 Task: In the  document estimation.epub Select the text and change paragraph spacing to  'Double' Change page orientation to  'Landscape' Add Page color Dark Red
Action: Mouse moved to (267, 329)
Screenshot: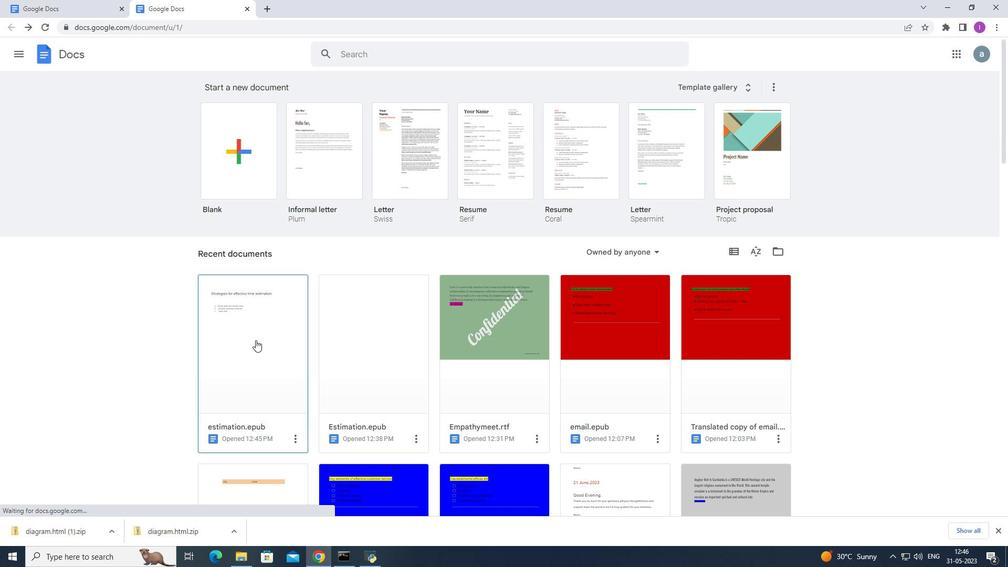 
Action: Mouse pressed left at (267, 329)
Screenshot: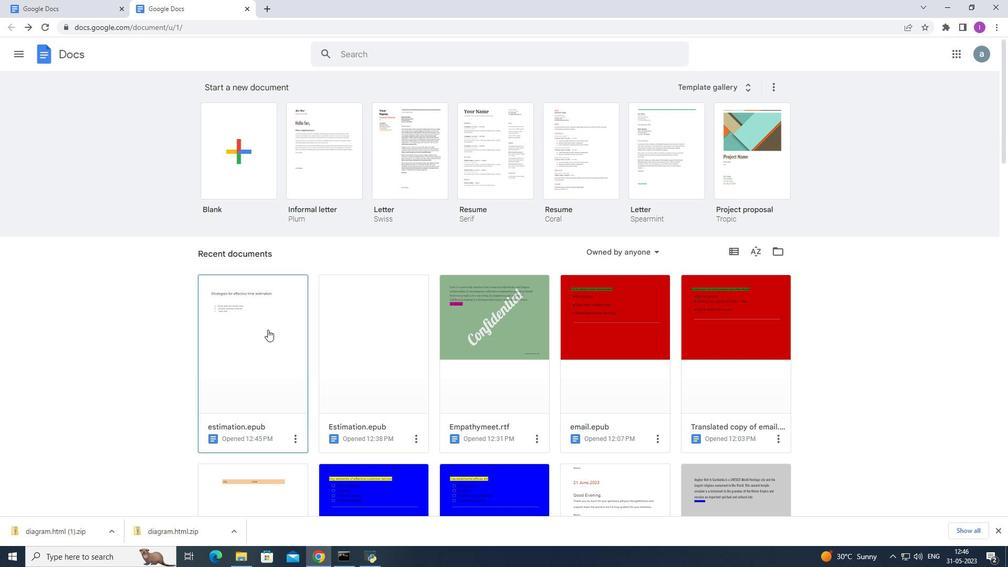 
Action: Mouse moved to (399, 256)
Screenshot: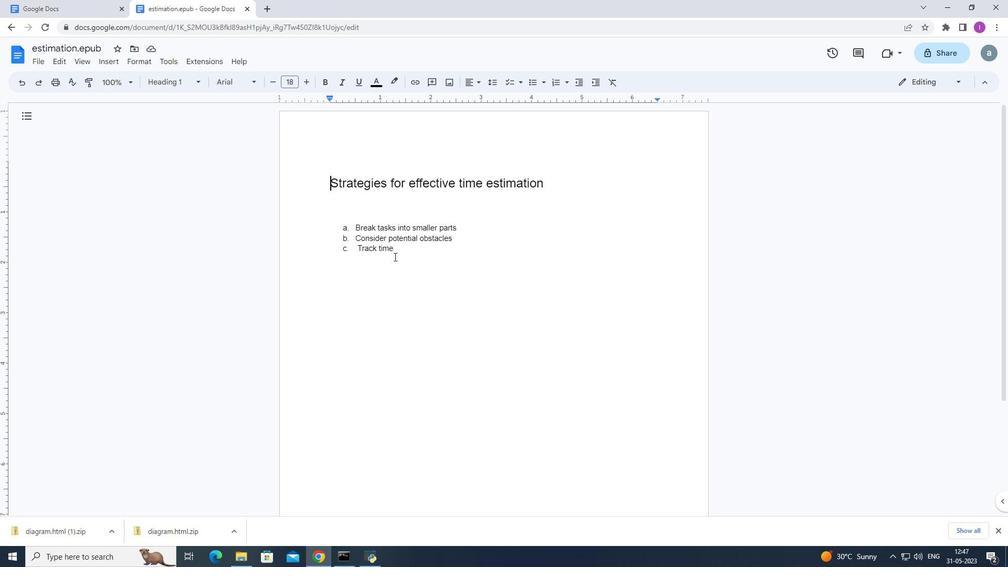 
Action: Mouse pressed left at (399, 256)
Screenshot: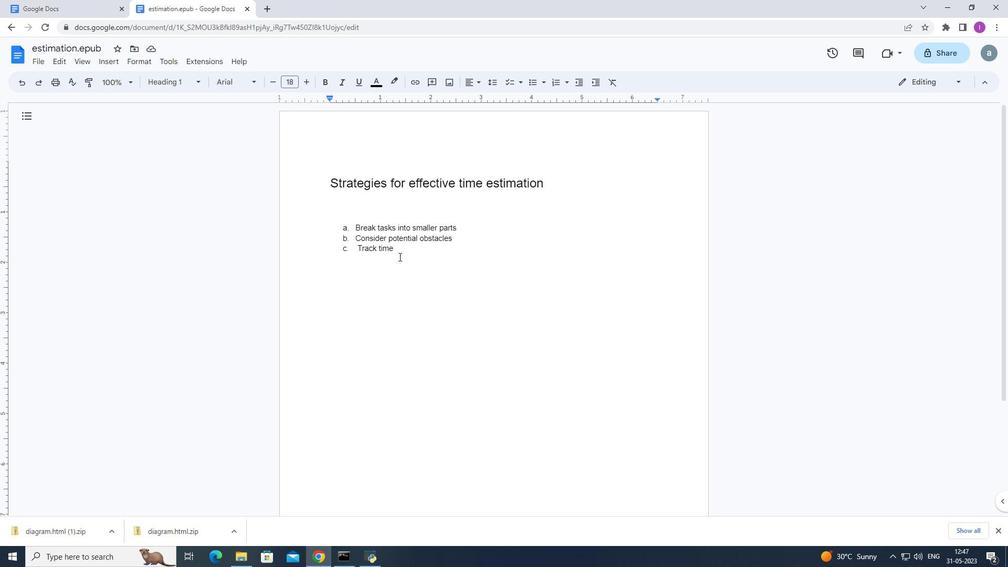 
Action: Mouse moved to (487, 85)
Screenshot: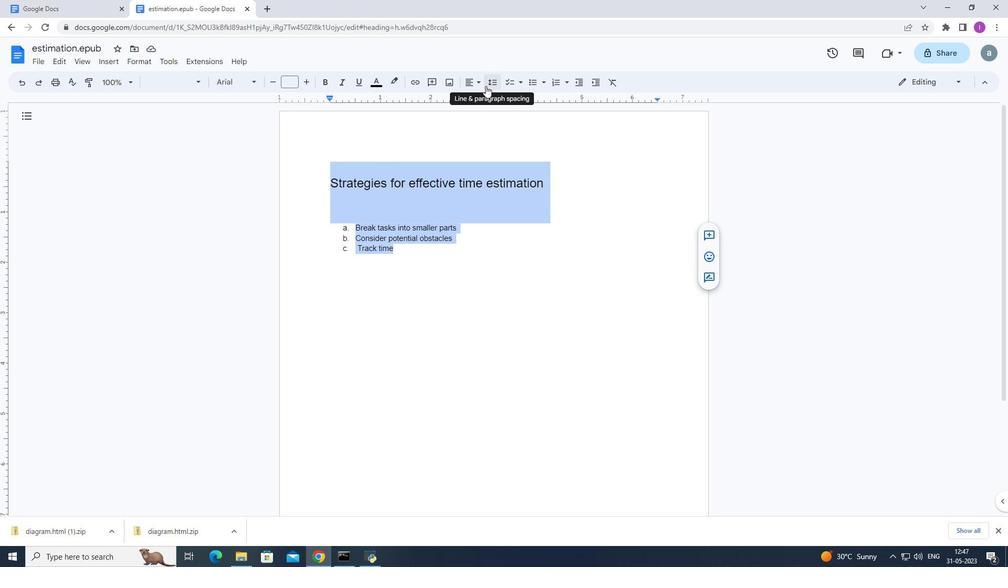 
Action: Mouse pressed left at (487, 85)
Screenshot: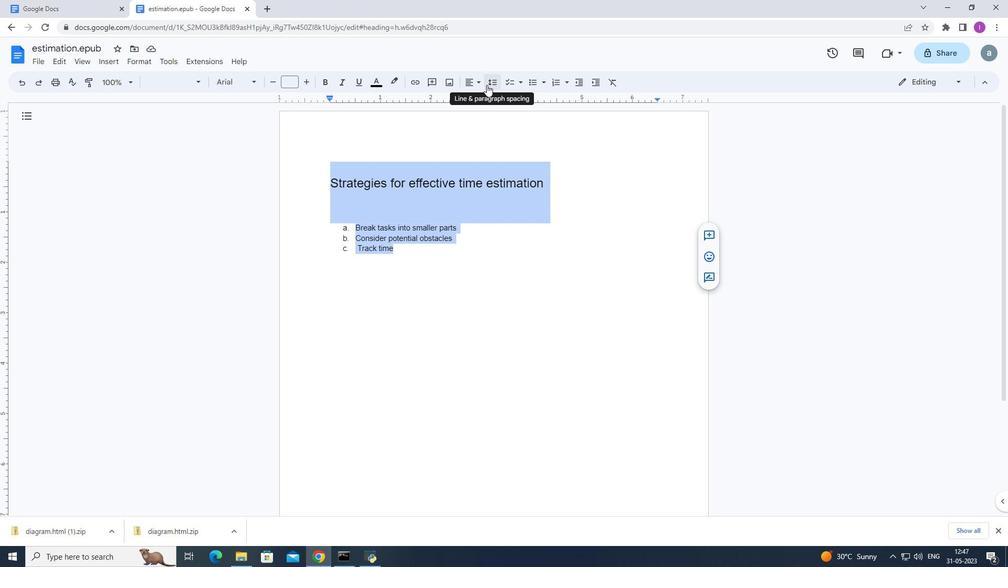 
Action: Mouse moved to (518, 149)
Screenshot: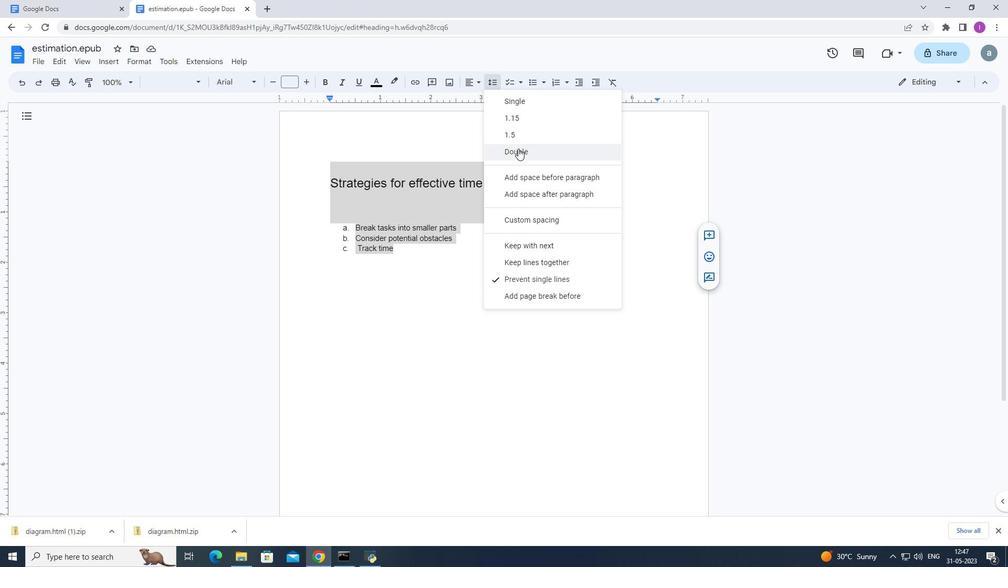
Action: Mouse pressed left at (518, 149)
Screenshot: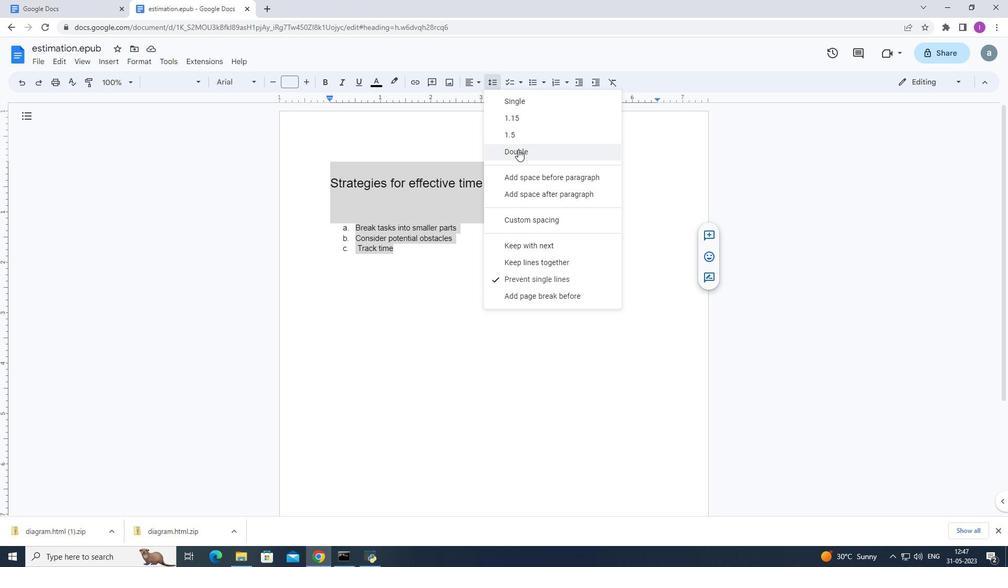 
Action: Mouse moved to (43, 64)
Screenshot: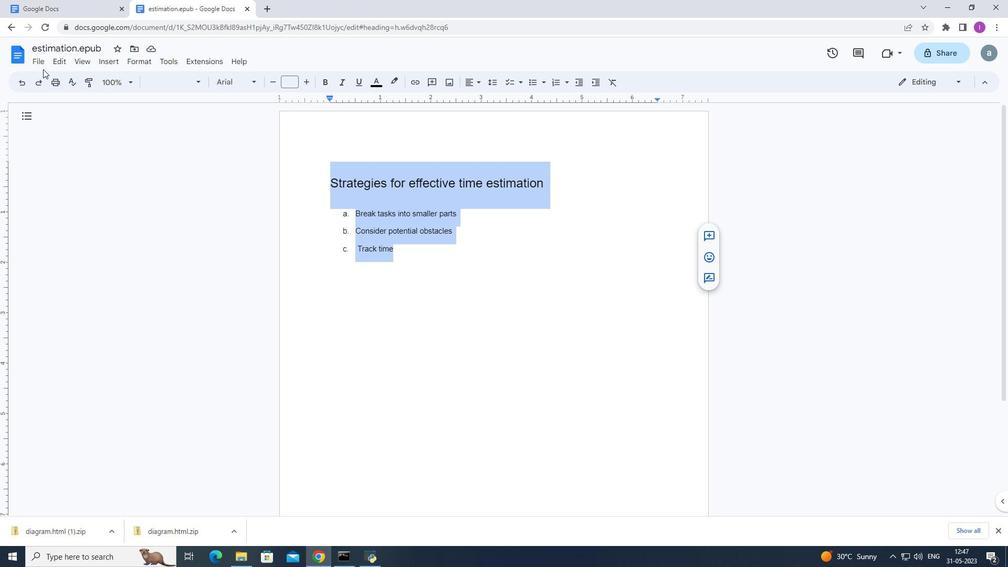 
Action: Mouse pressed left at (43, 64)
Screenshot: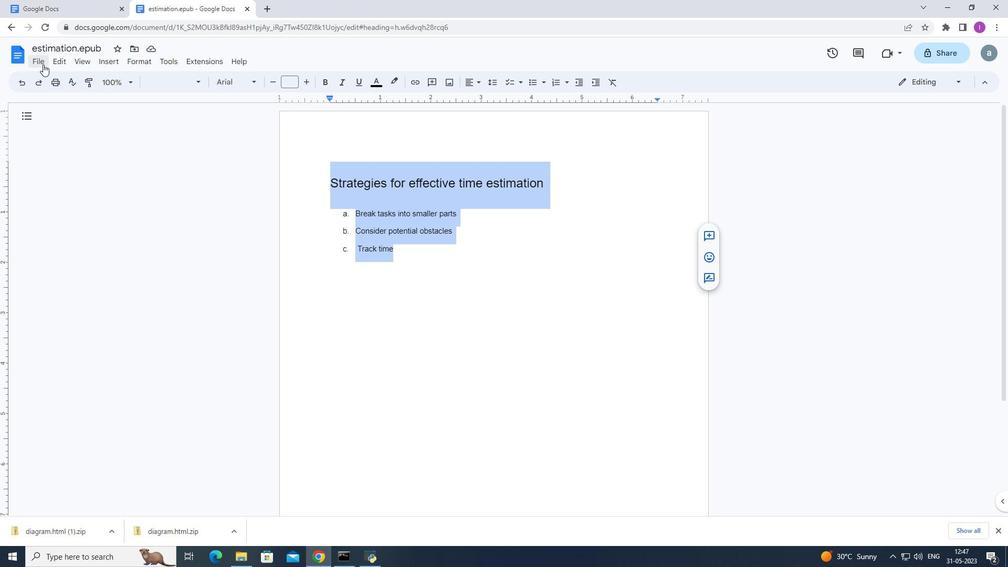 
Action: Mouse moved to (101, 347)
Screenshot: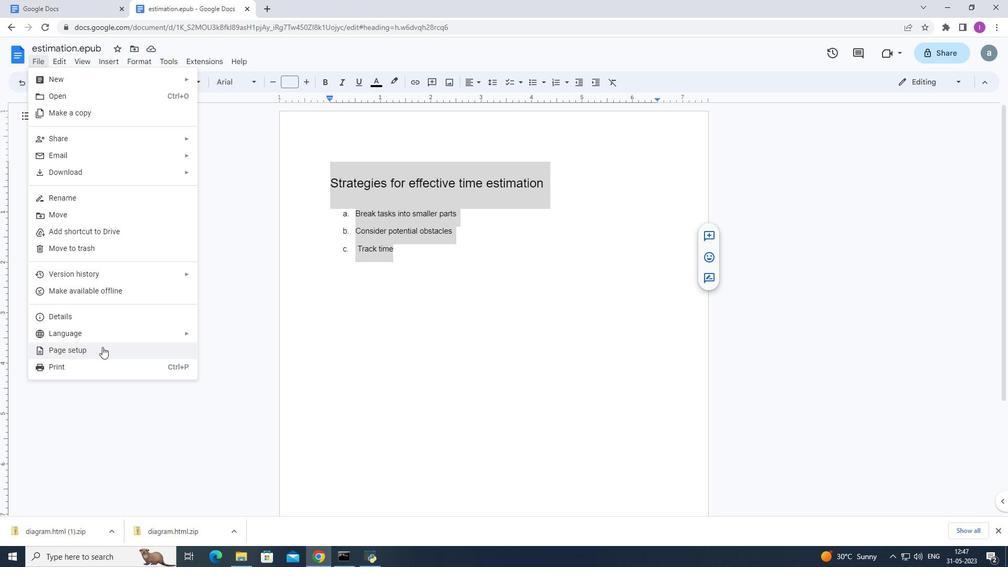 
Action: Mouse pressed left at (101, 347)
Screenshot: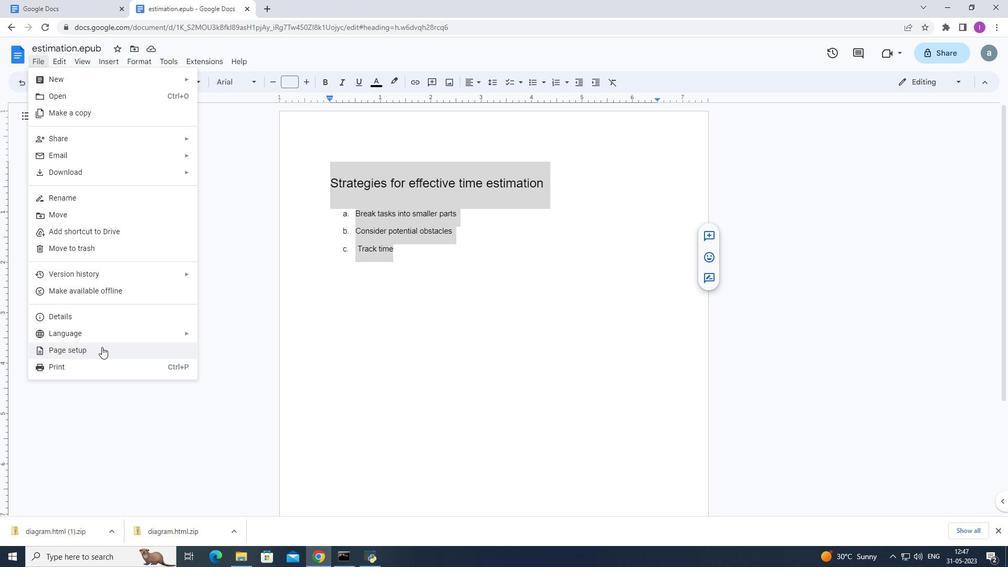 
Action: Mouse moved to (219, 335)
Screenshot: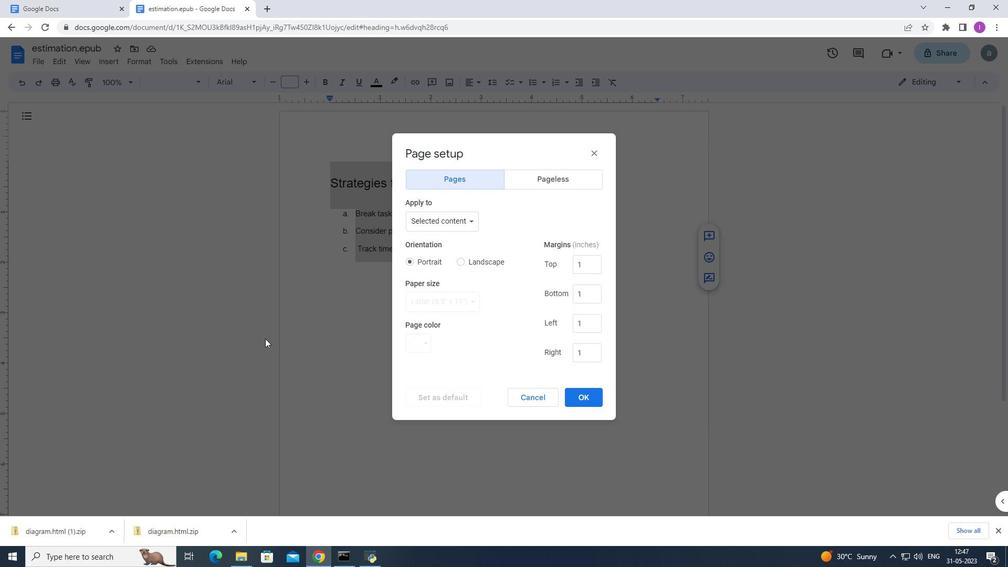 
Action: Mouse pressed left at (219, 335)
Screenshot: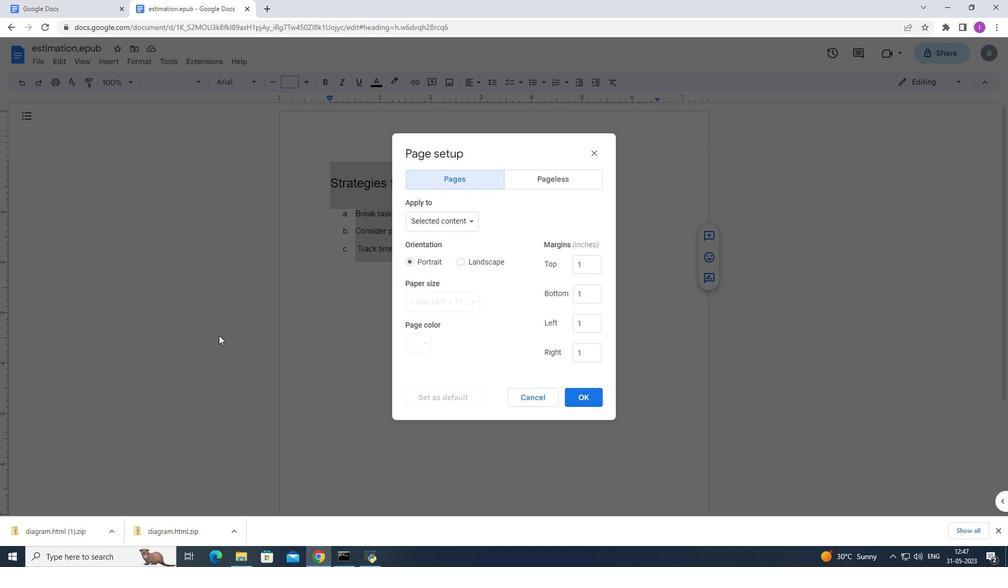 
Action: Mouse moved to (595, 153)
Screenshot: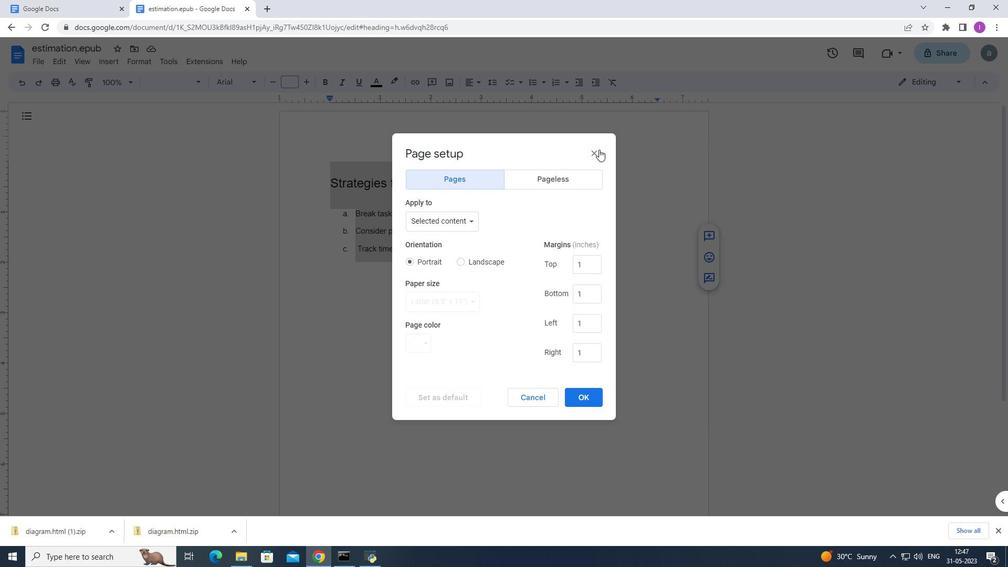 
Action: Mouse pressed left at (595, 153)
Screenshot: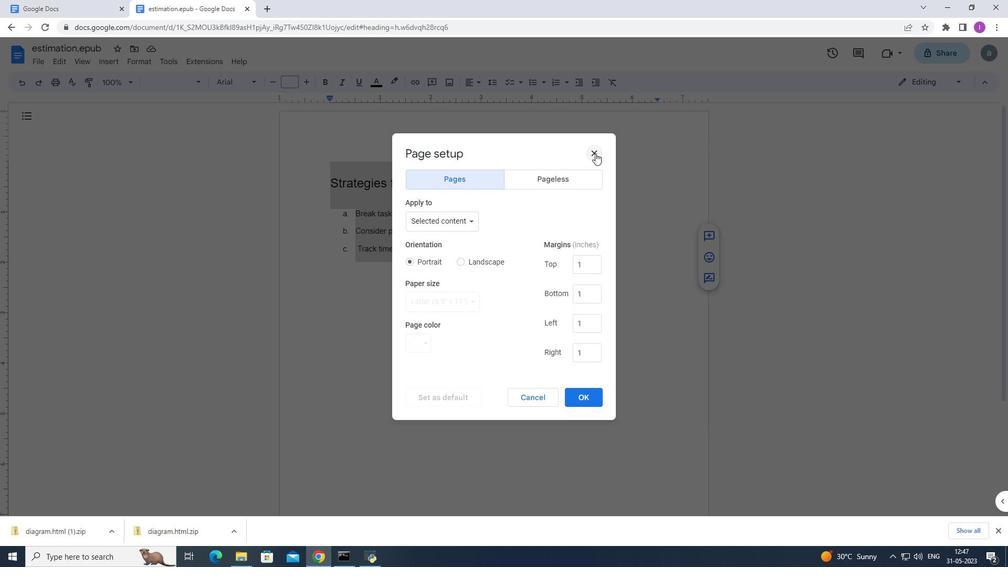 
Action: Mouse moved to (630, 217)
Screenshot: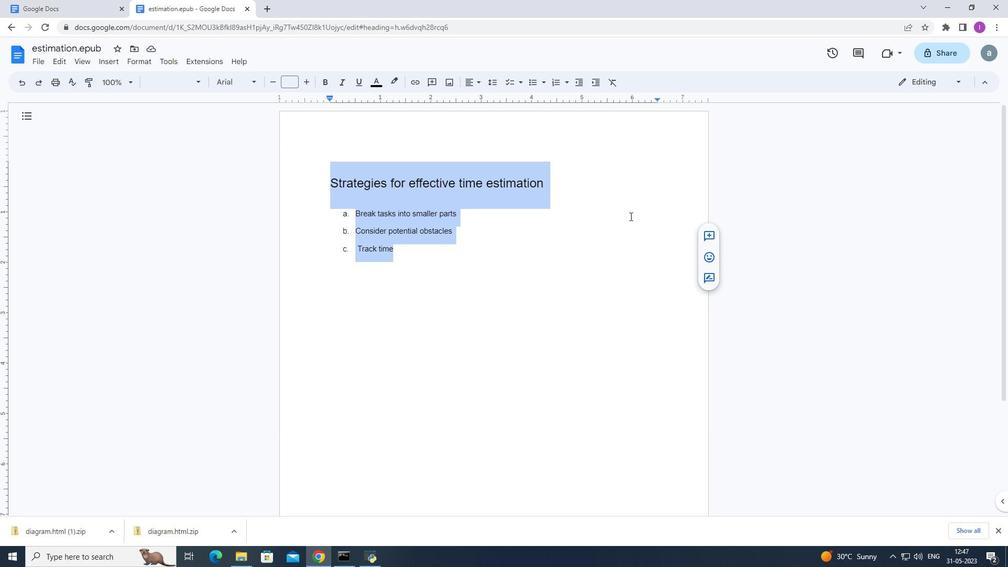 
Action: Mouse pressed left at (630, 217)
Screenshot: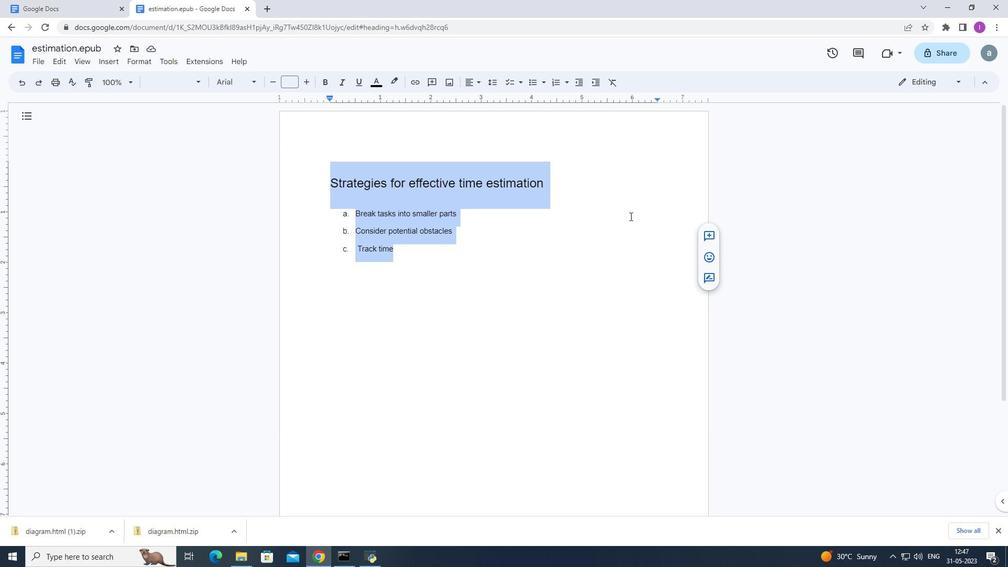 
Action: Mouse moved to (29, 65)
Screenshot: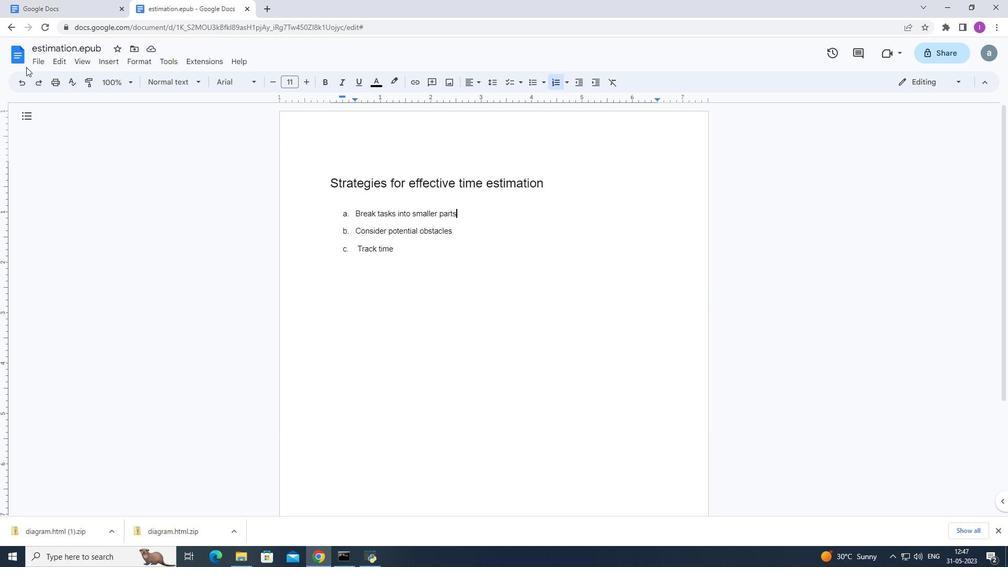 
Action: Mouse pressed left at (29, 65)
Screenshot: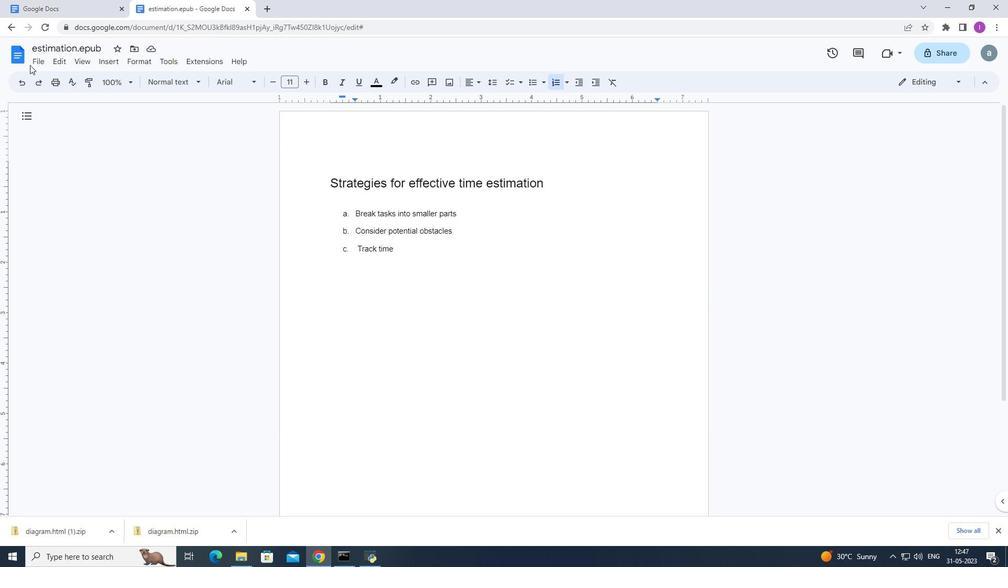 
Action: Mouse moved to (37, 59)
Screenshot: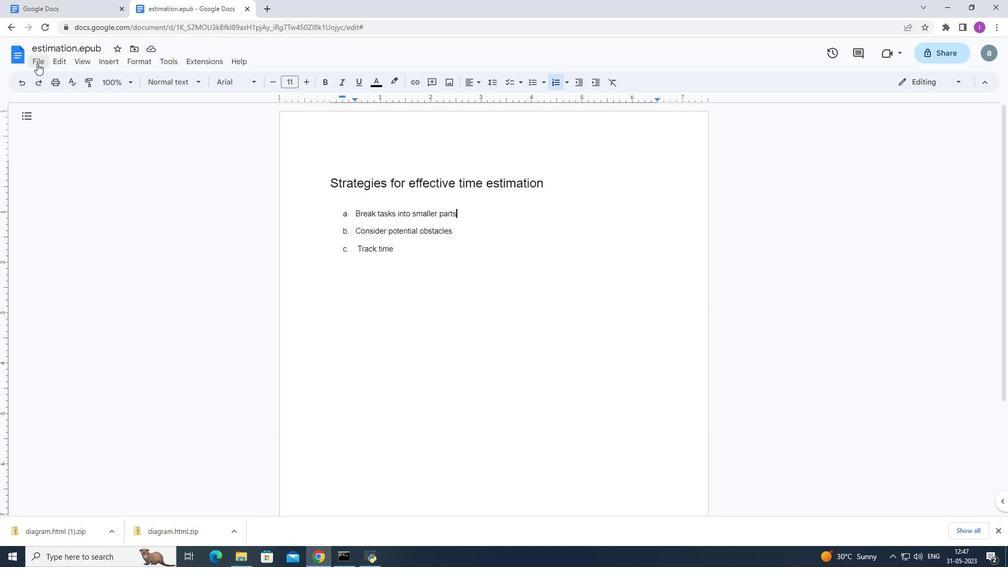 
Action: Mouse pressed left at (37, 59)
Screenshot: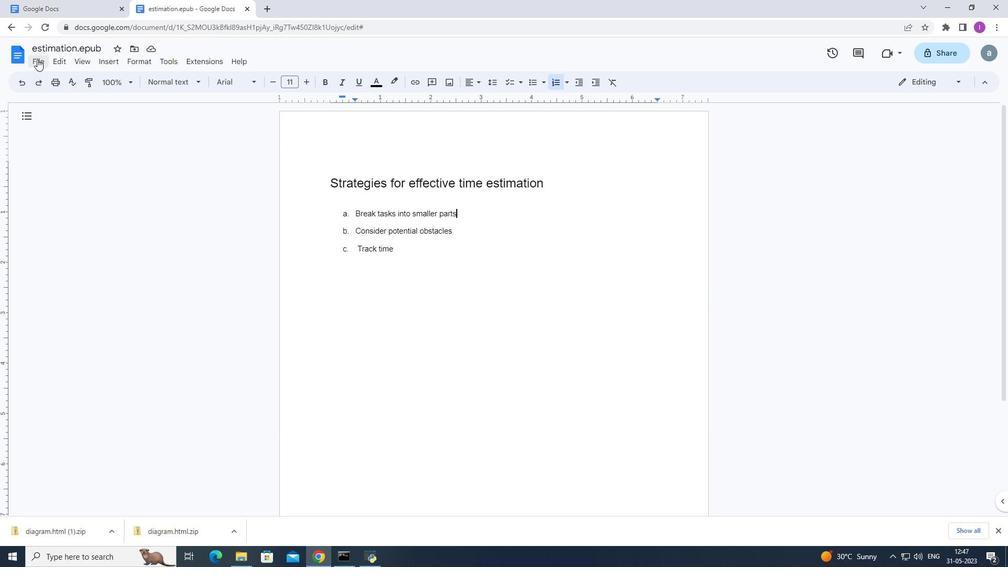 
Action: Mouse moved to (91, 352)
Screenshot: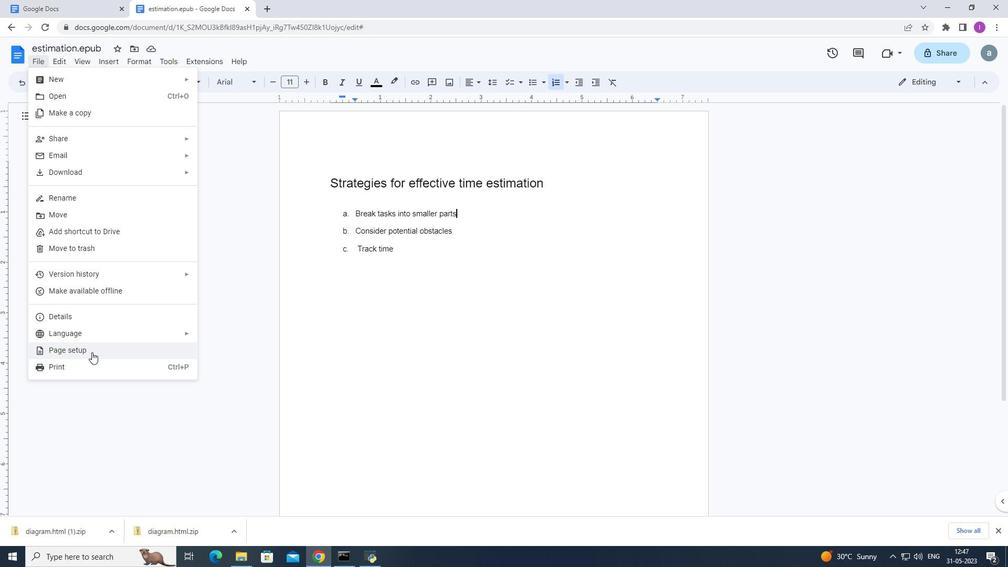 
Action: Mouse pressed left at (91, 352)
Screenshot: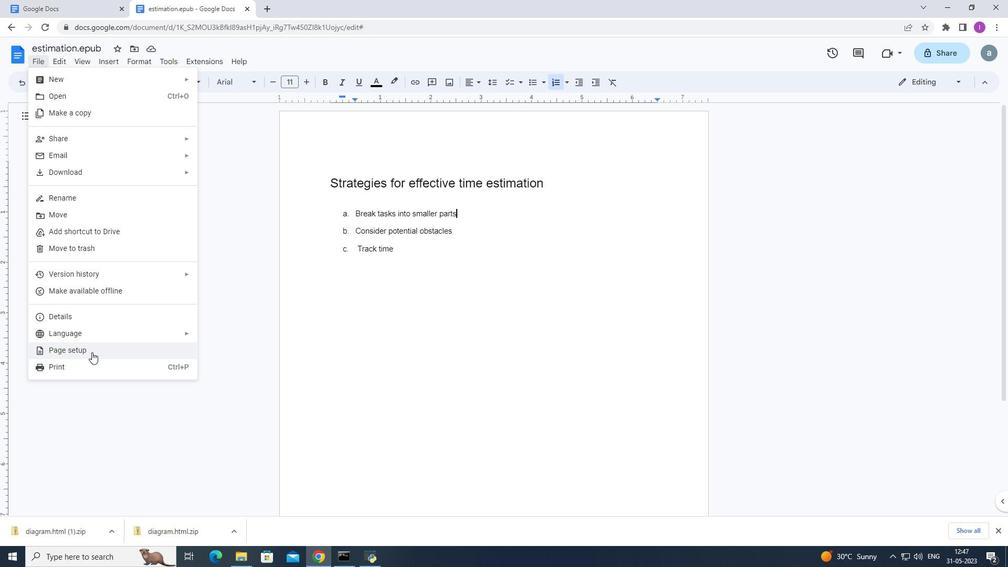 
Action: Mouse moved to (461, 261)
Screenshot: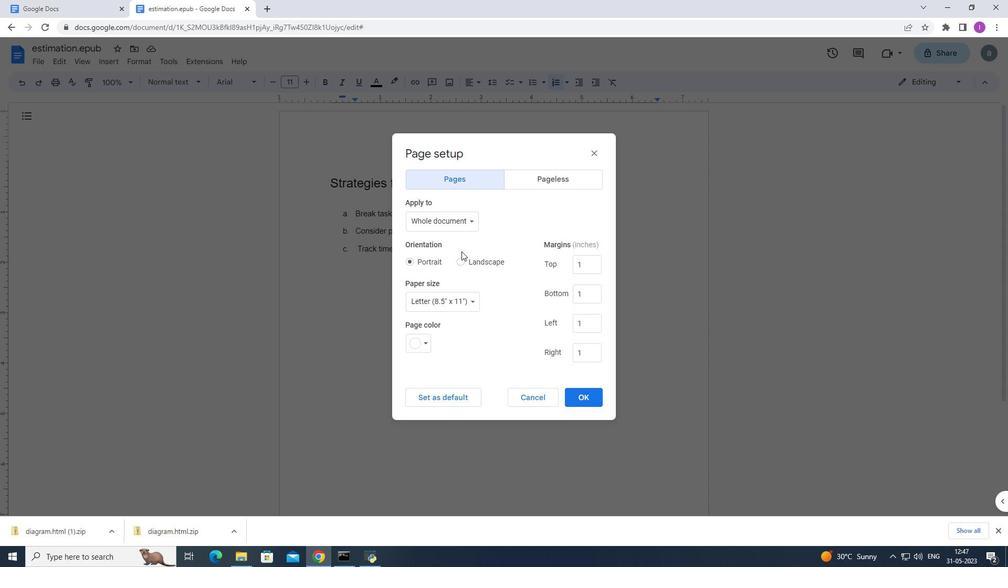 
Action: Mouse pressed left at (461, 261)
Screenshot: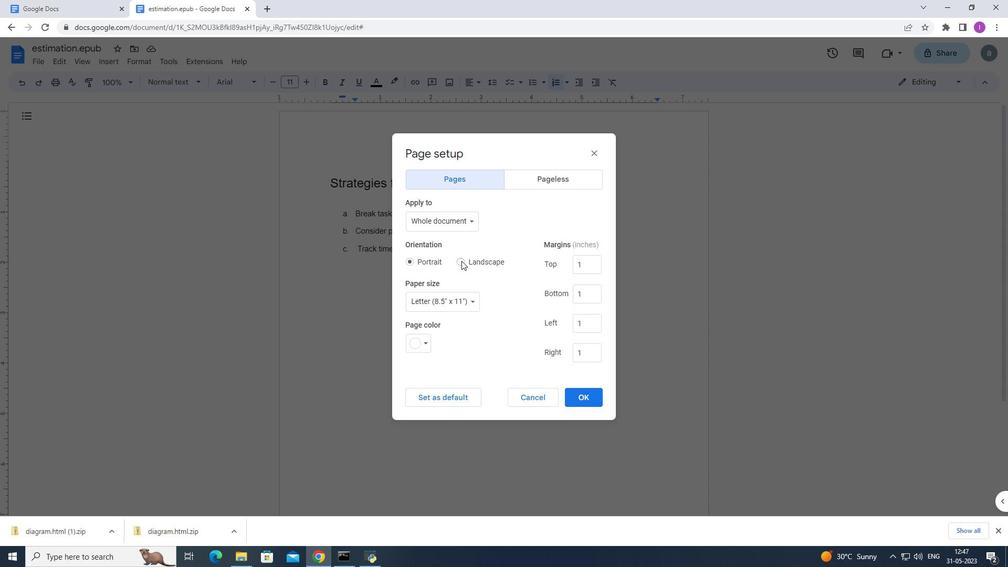 
Action: Mouse moved to (424, 342)
Screenshot: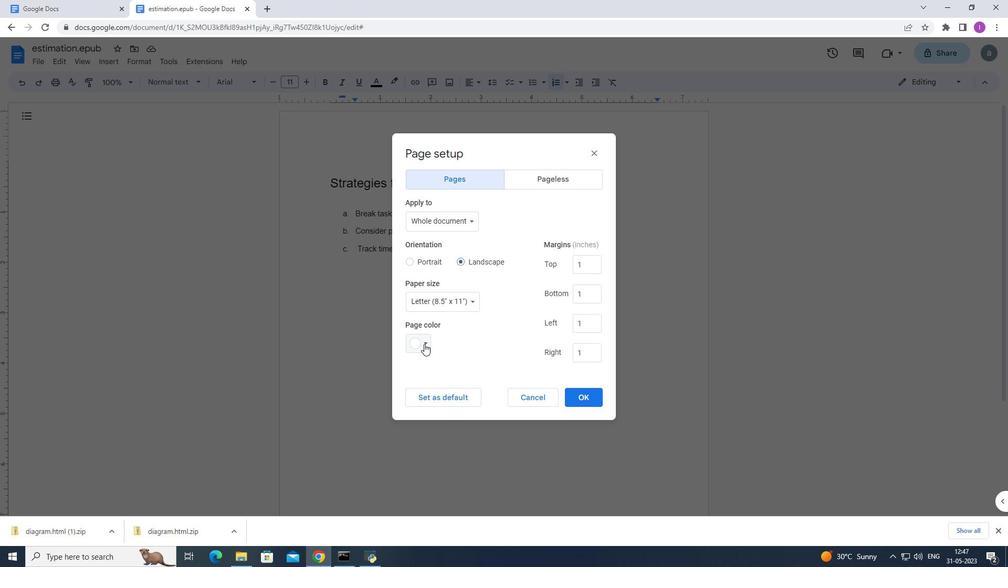
Action: Mouse pressed left at (424, 342)
Screenshot: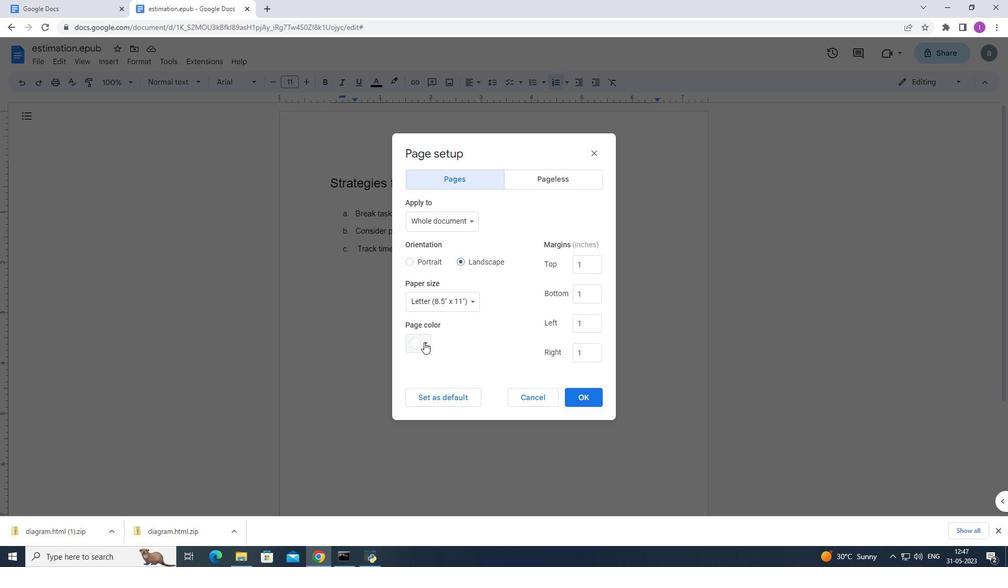 
Action: Mouse moved to (431, 422)
Screenshot: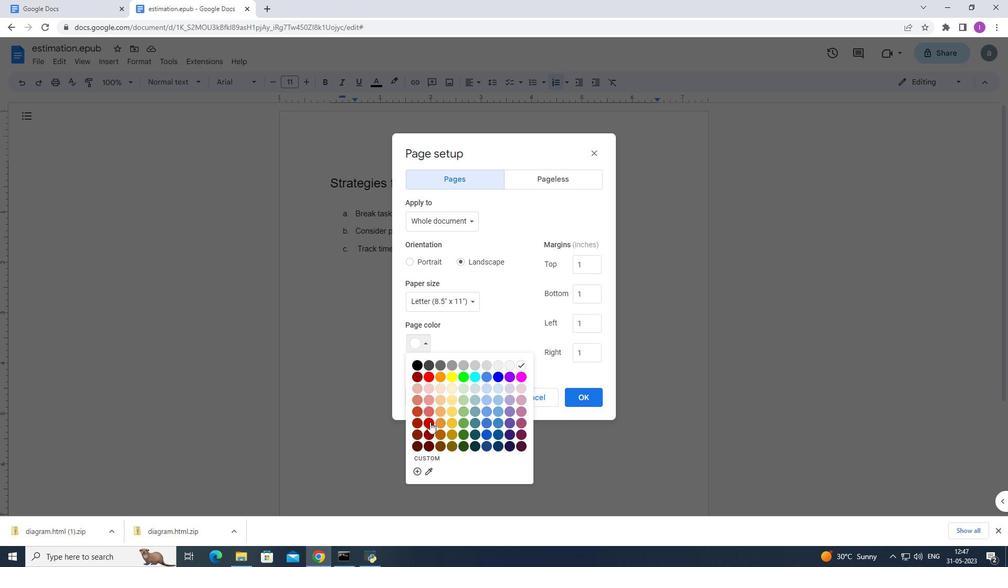 
Action: Mouse pressed left at (431, 422)
Screenshot: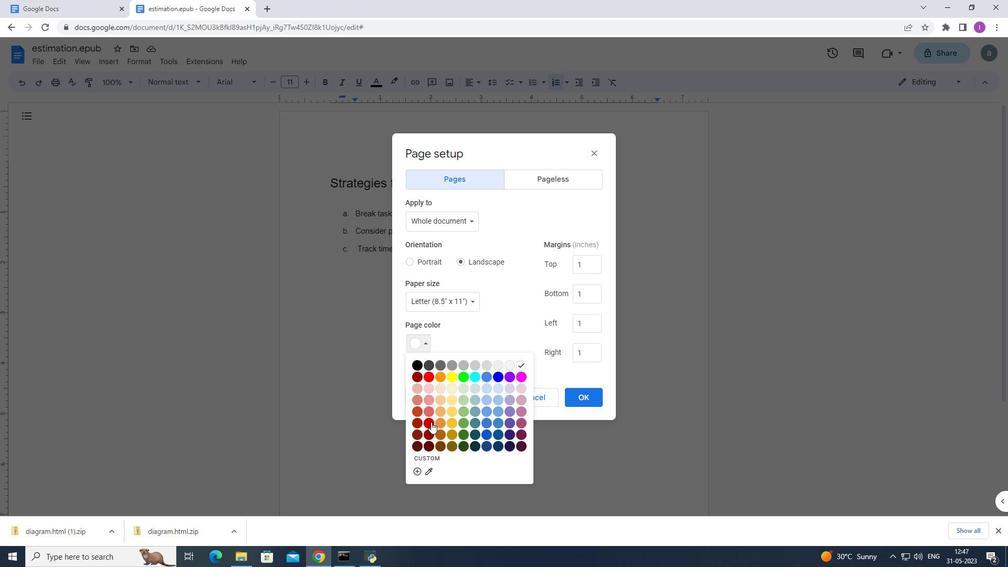 
Action: Mouse moved to (584, 402)
Screenshot: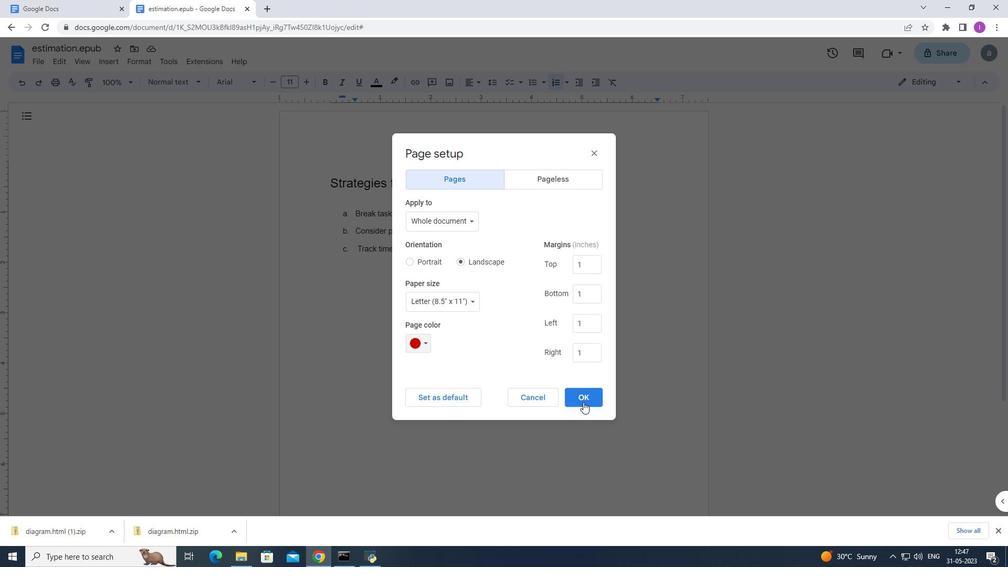 
Action: Mouse pressed left at (584, 402)
Screenshot: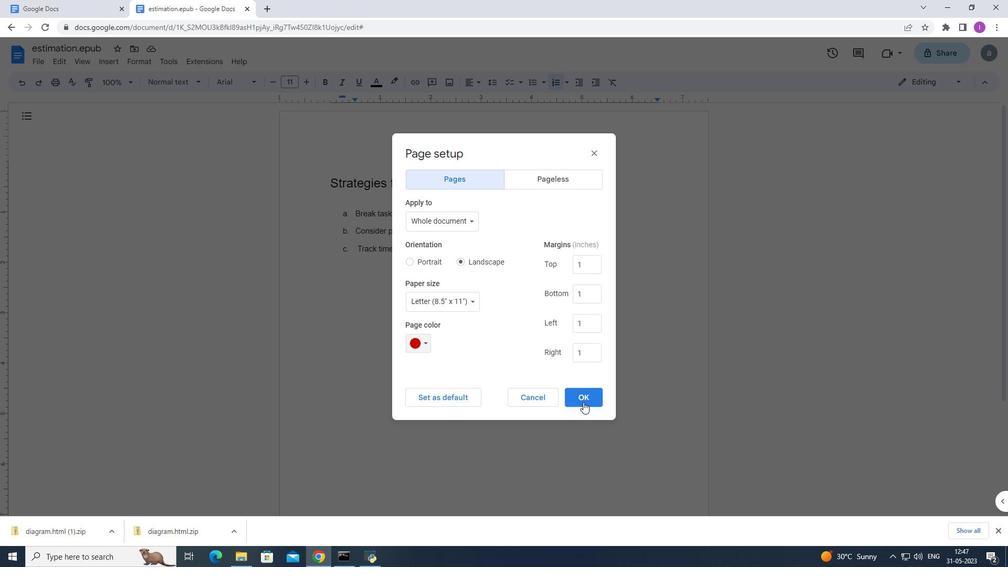 
Action: Mouse moved to (302, 284)
Screenshot: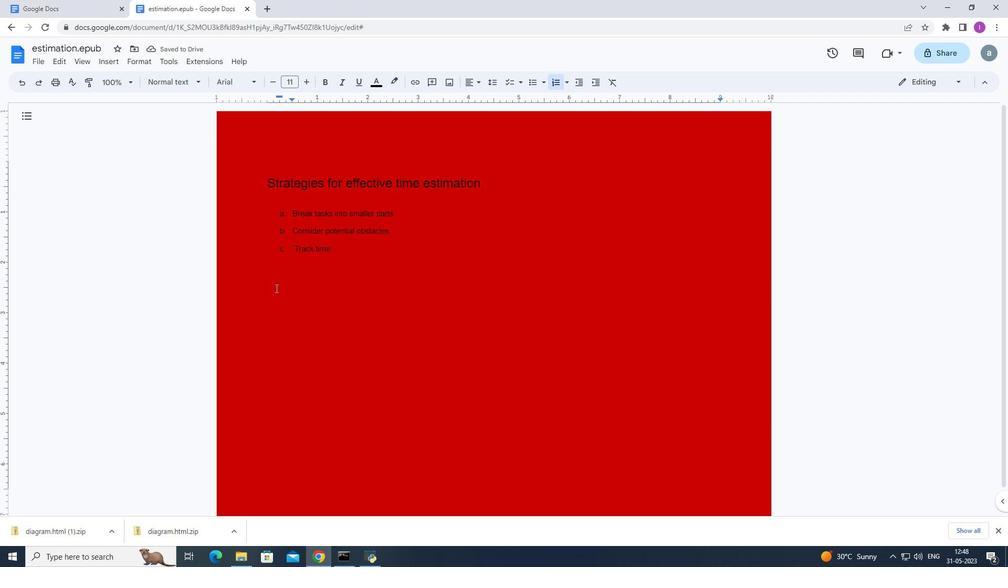 
